 Task: Add Mori-Nu Organic Silken Tofu to the cart.
Action: Mouse moved to (972, 336)
Screenshot: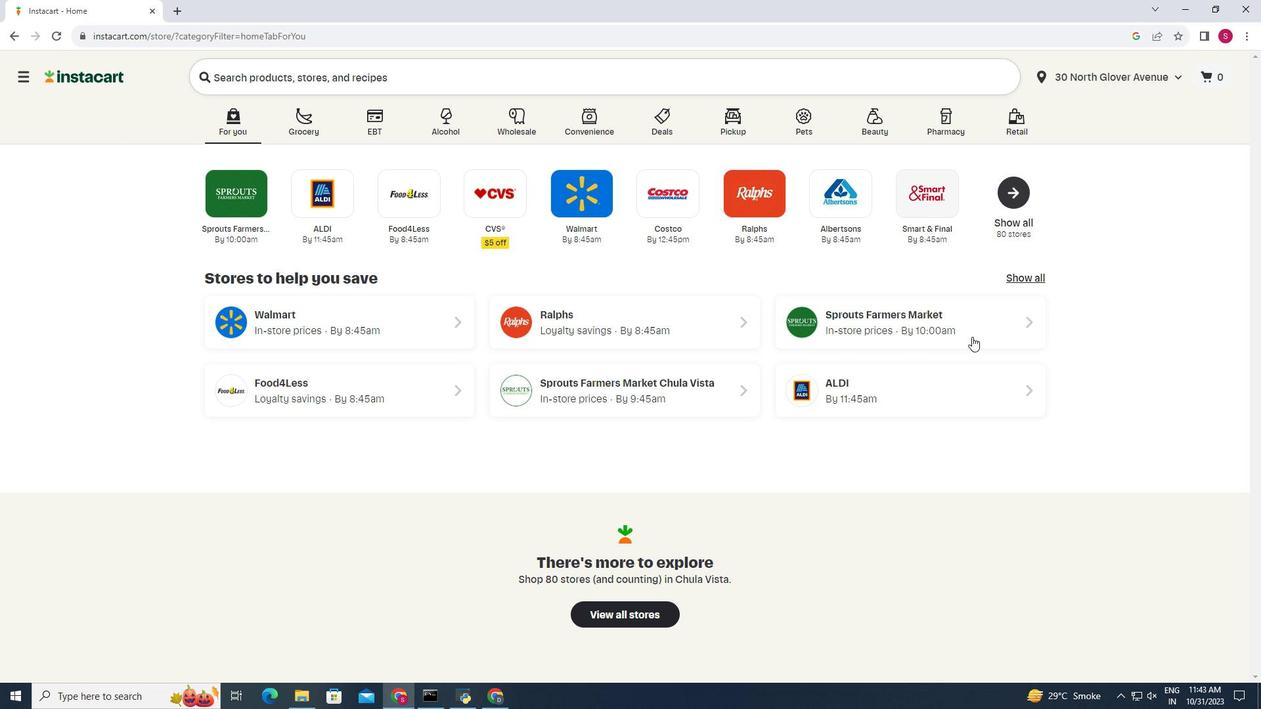 
Action: Mouse pressed left at (972, 336)
Screenshot: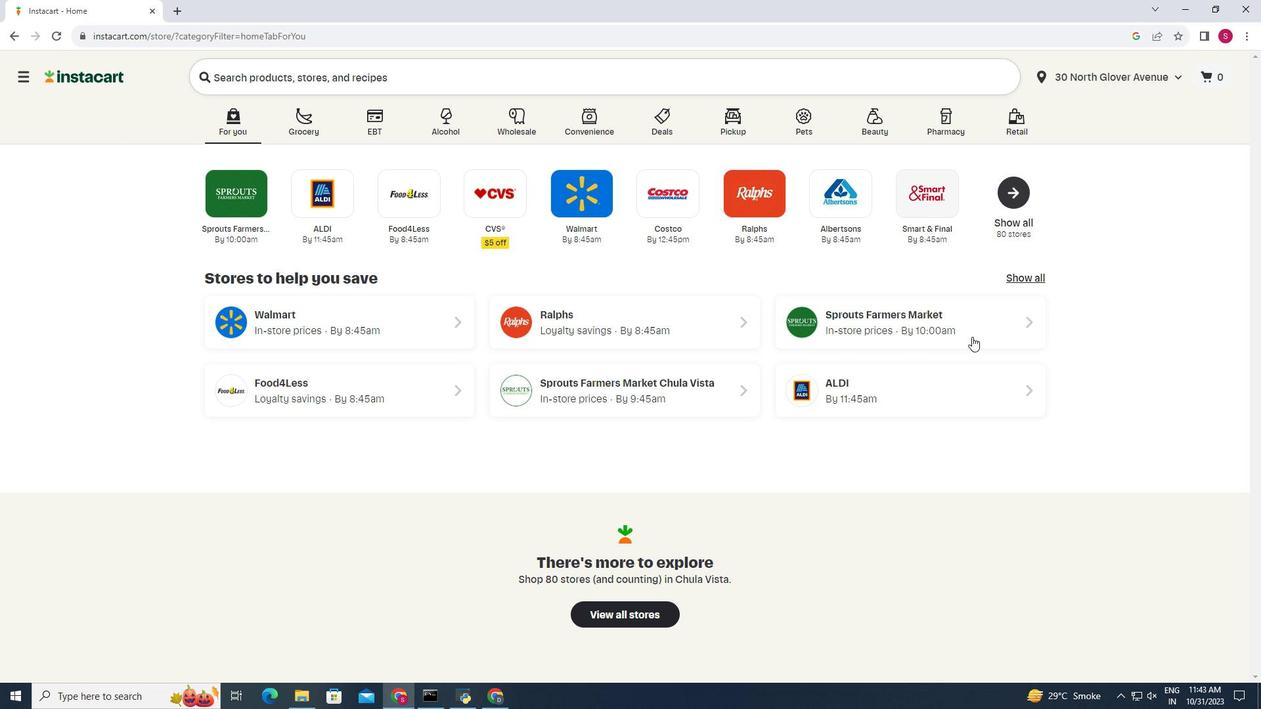 
Action: Mouse moved to (20, 578)
Screenshot: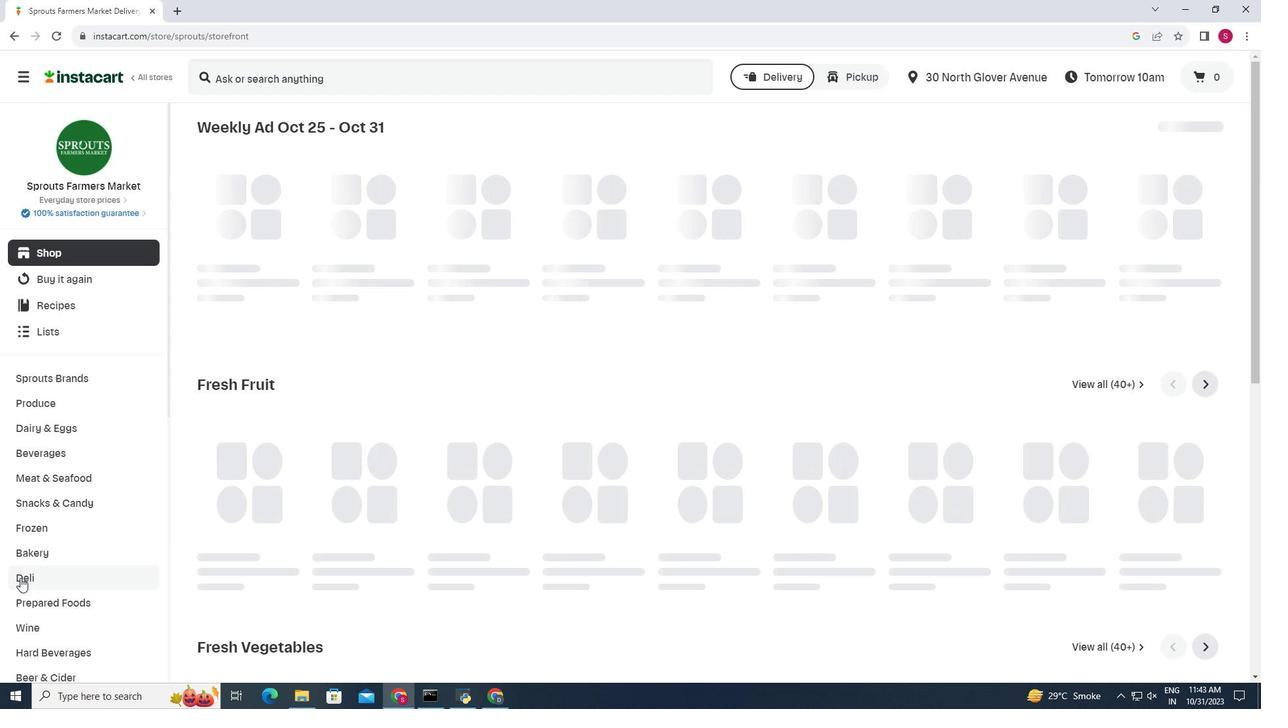 
Action: Mouse pressed left at (20, 578)
Screenshot: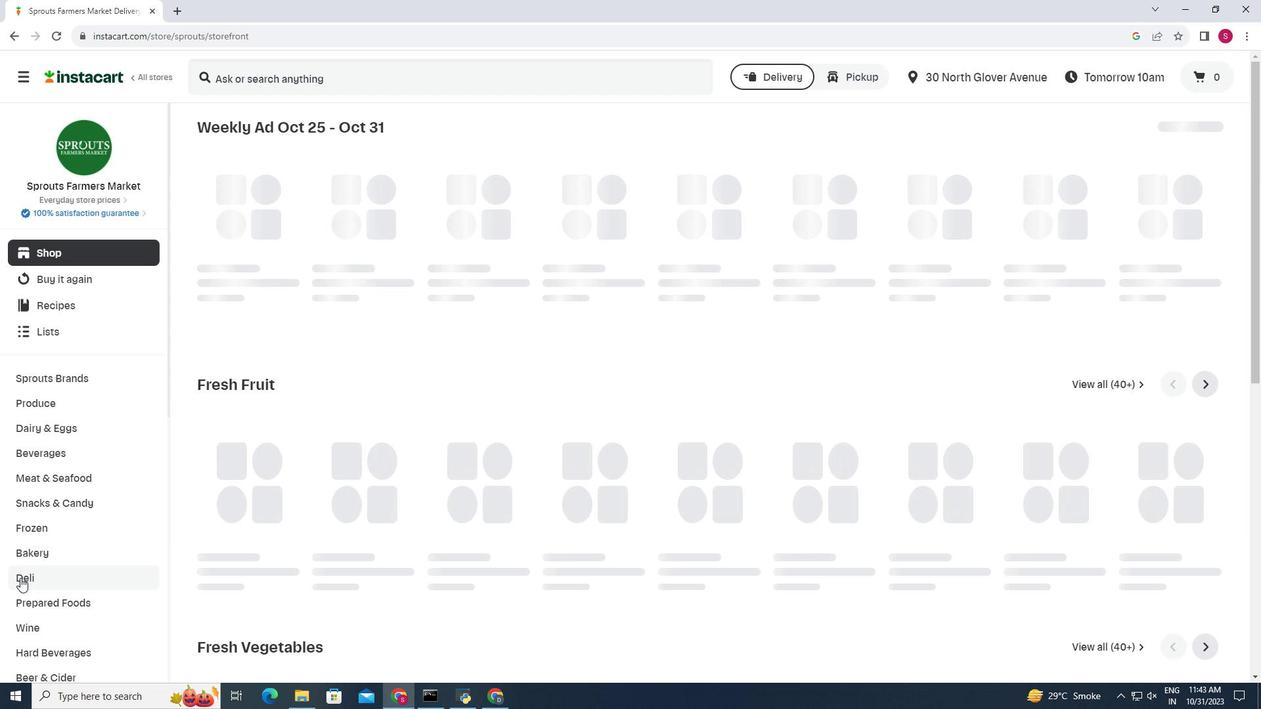 
Action: Mouse moved to (526, 162)
Screenshot: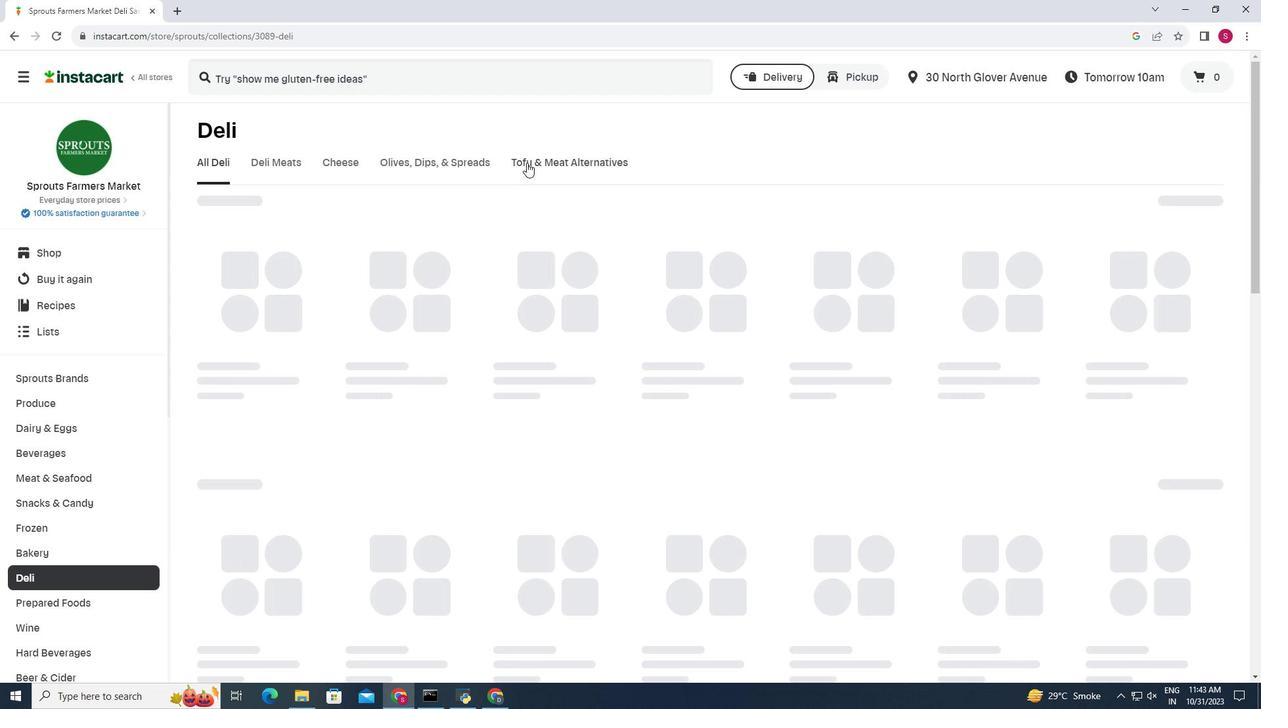 
Action: Mouse pressed left at (526, 162)
Screenshot: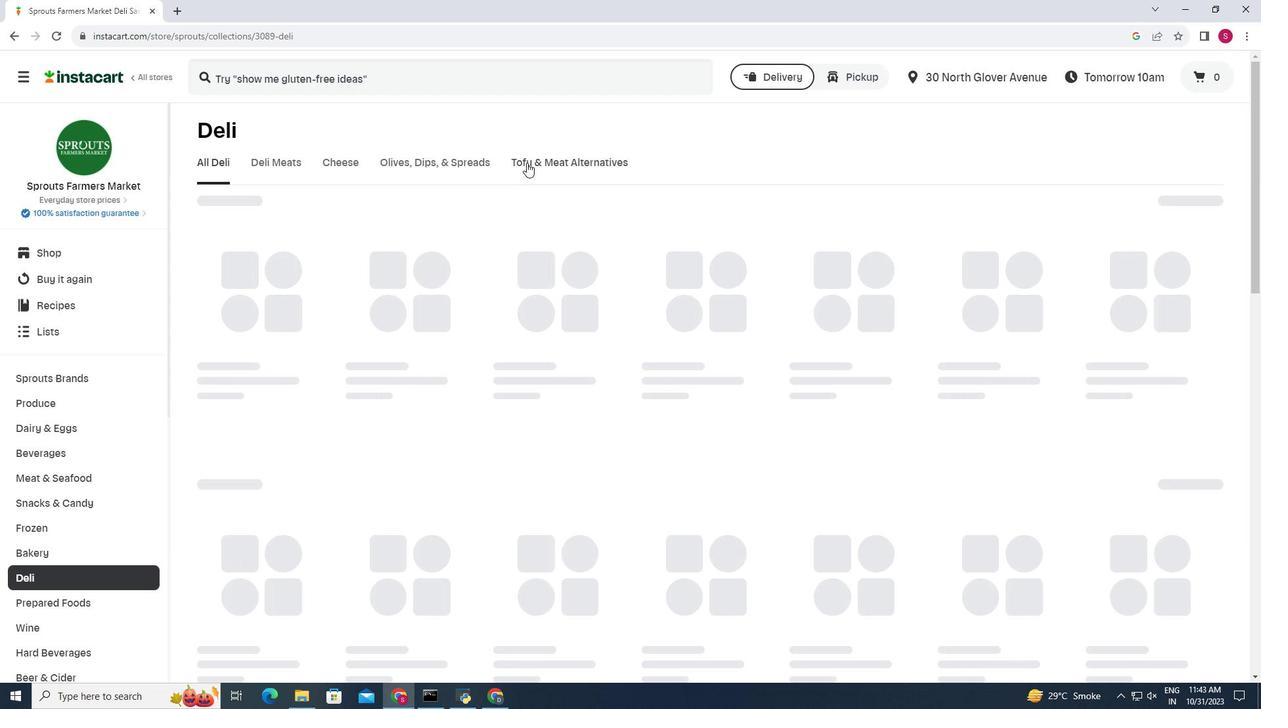 
Action: Mouse moved to (544, 260)
Screenshot: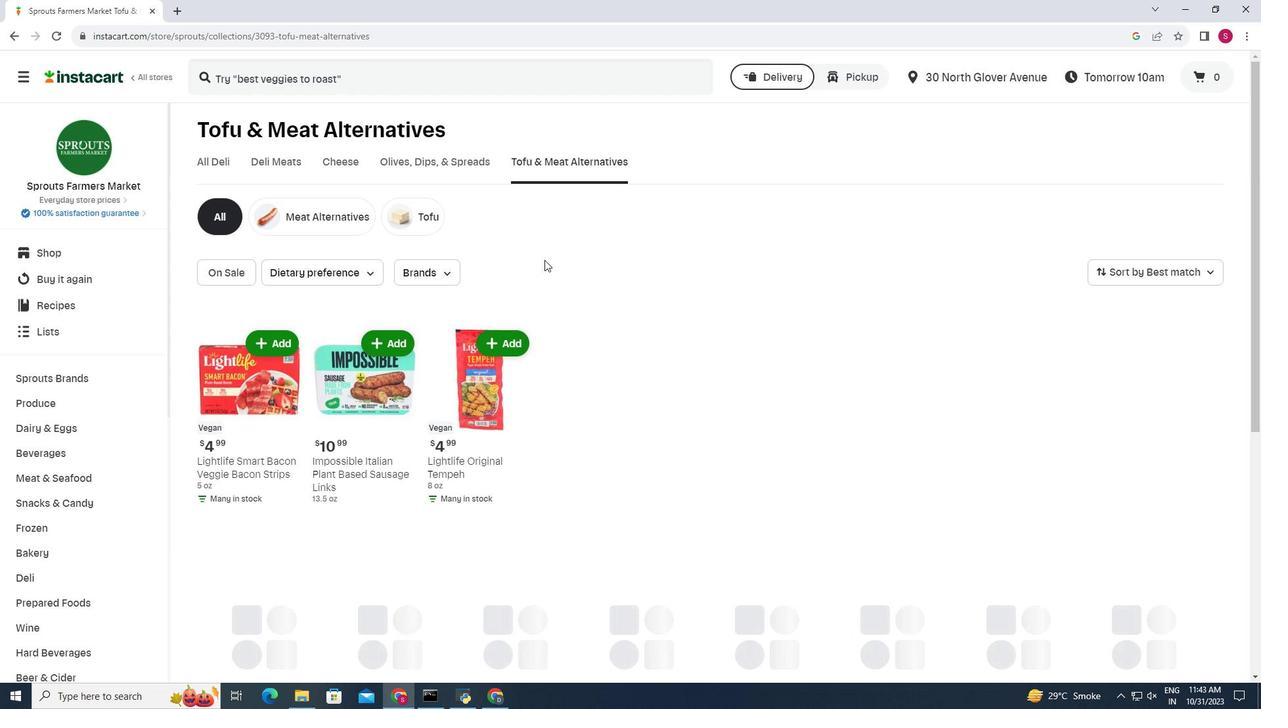 
Action: Mouse scrolled (544, 259) with delta (0, 0)
Screenshot: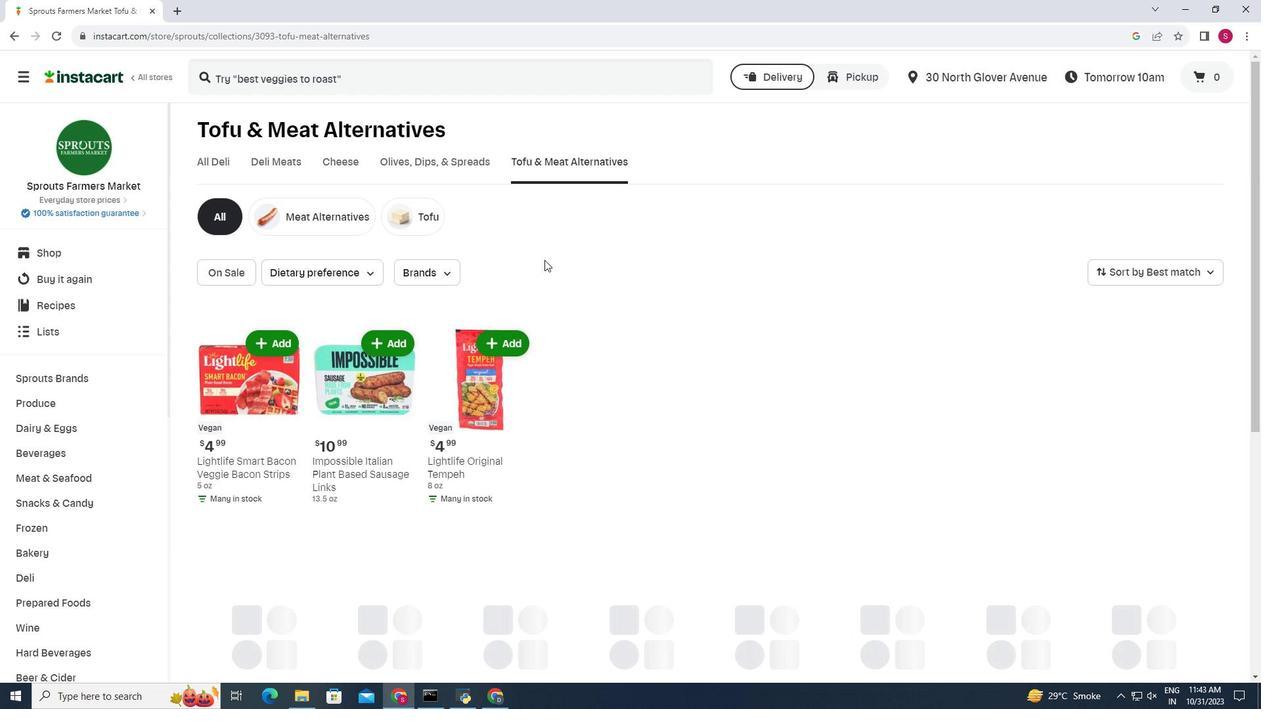 
Action: Mouse moved to (1188, 396)
Screenshot: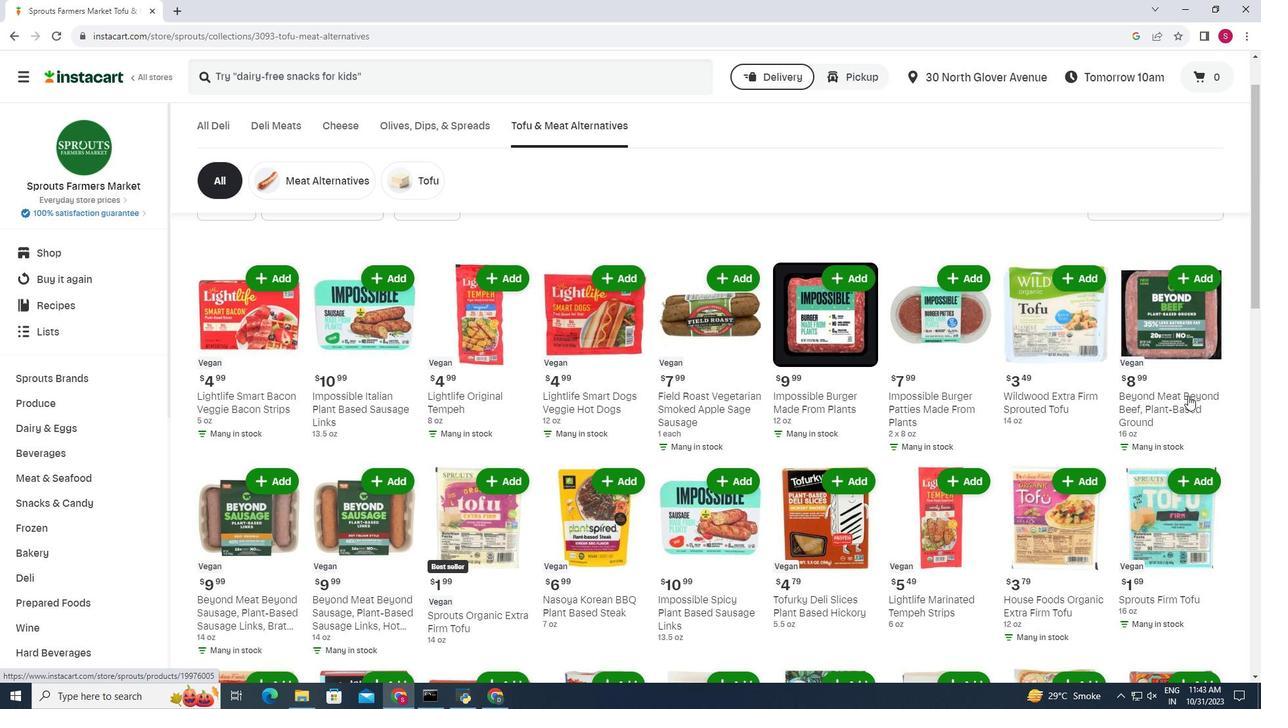 
Action: Mouse scrolled (1188, 395) with delta (0, 0)
Screenshot: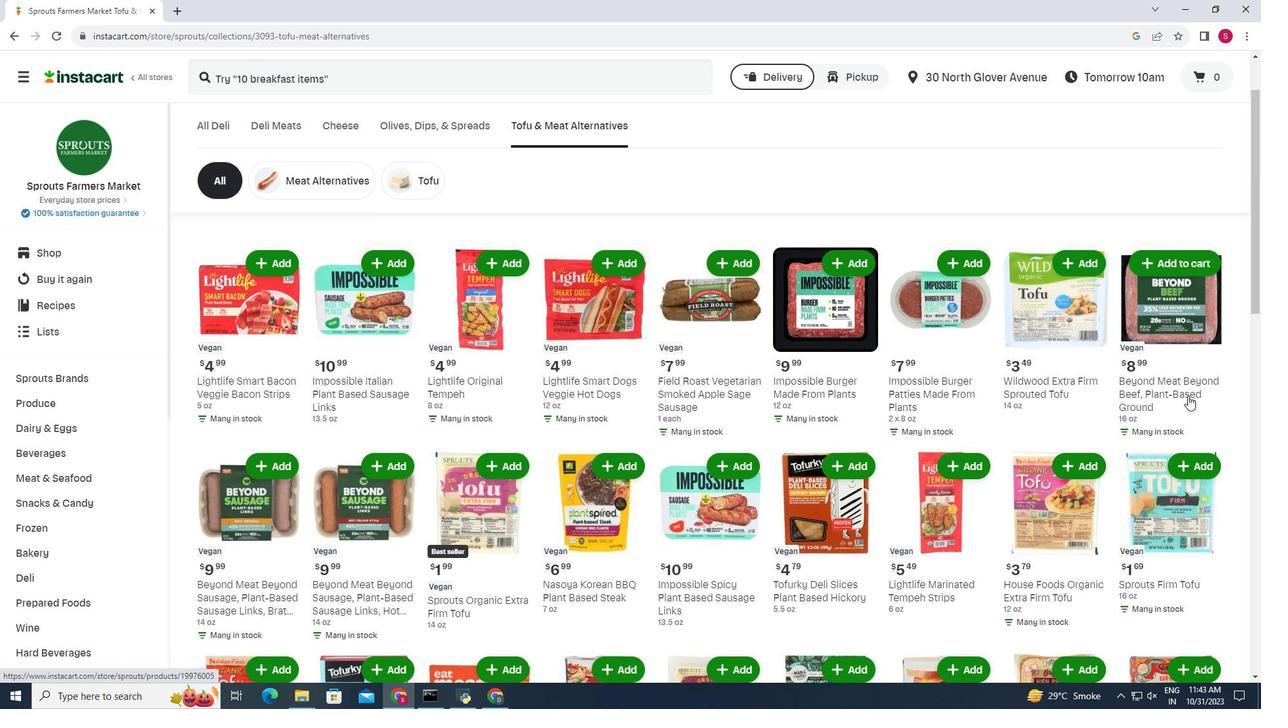
Action: Mouse scrolled (1188, 395) with delta (0, 0)
Screenshot: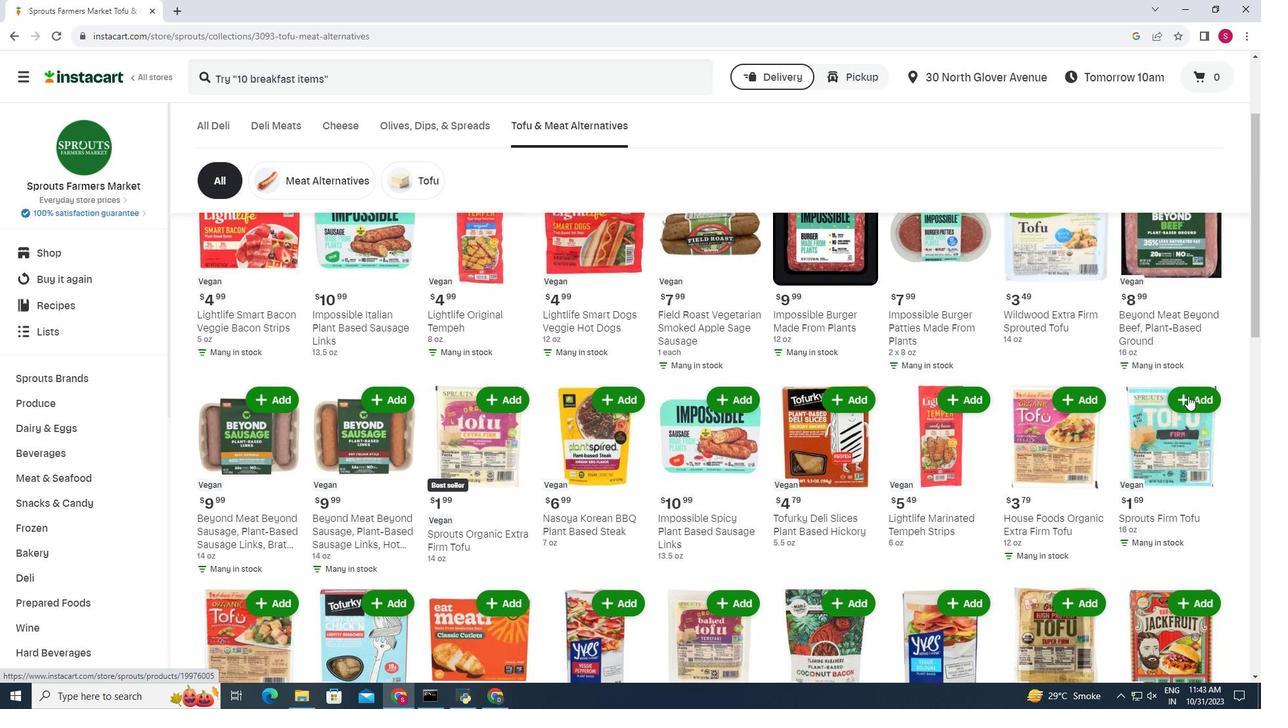 
Action: Mouse moved to (206, 419)
Screenshot: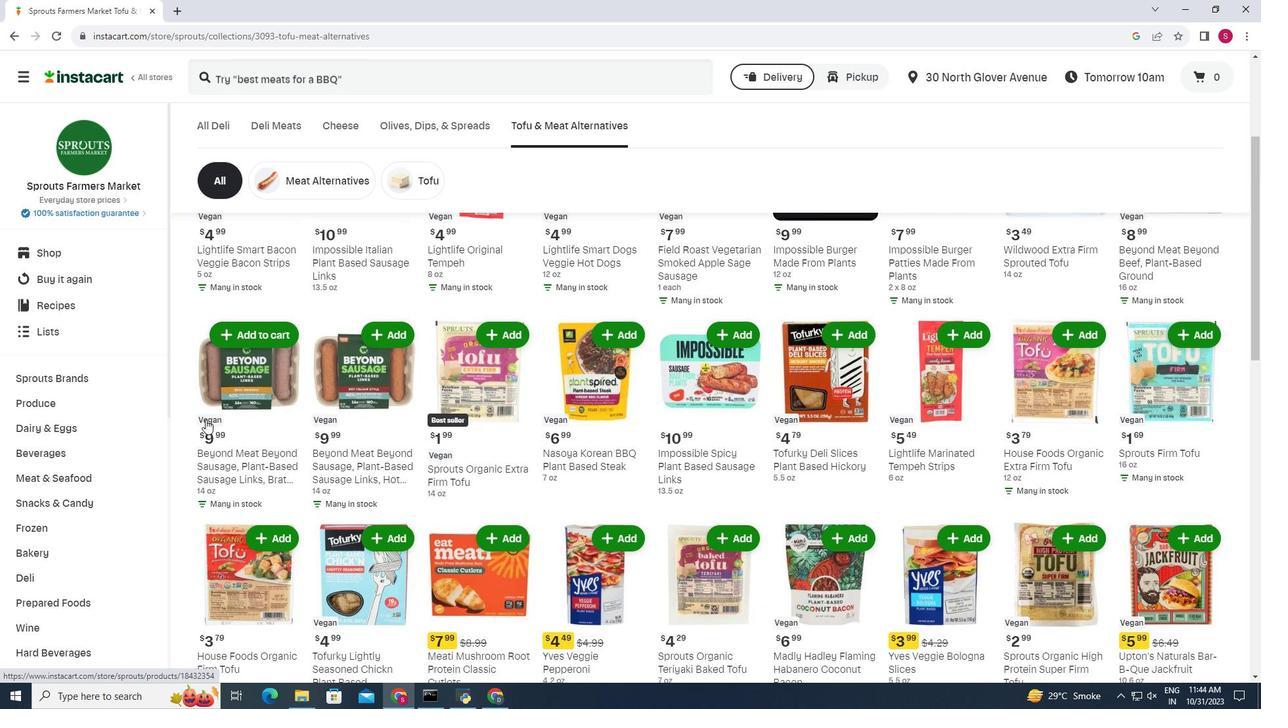 
Action: Mouse scrolled (206, 418) with delta (0, 0)
Screenshot: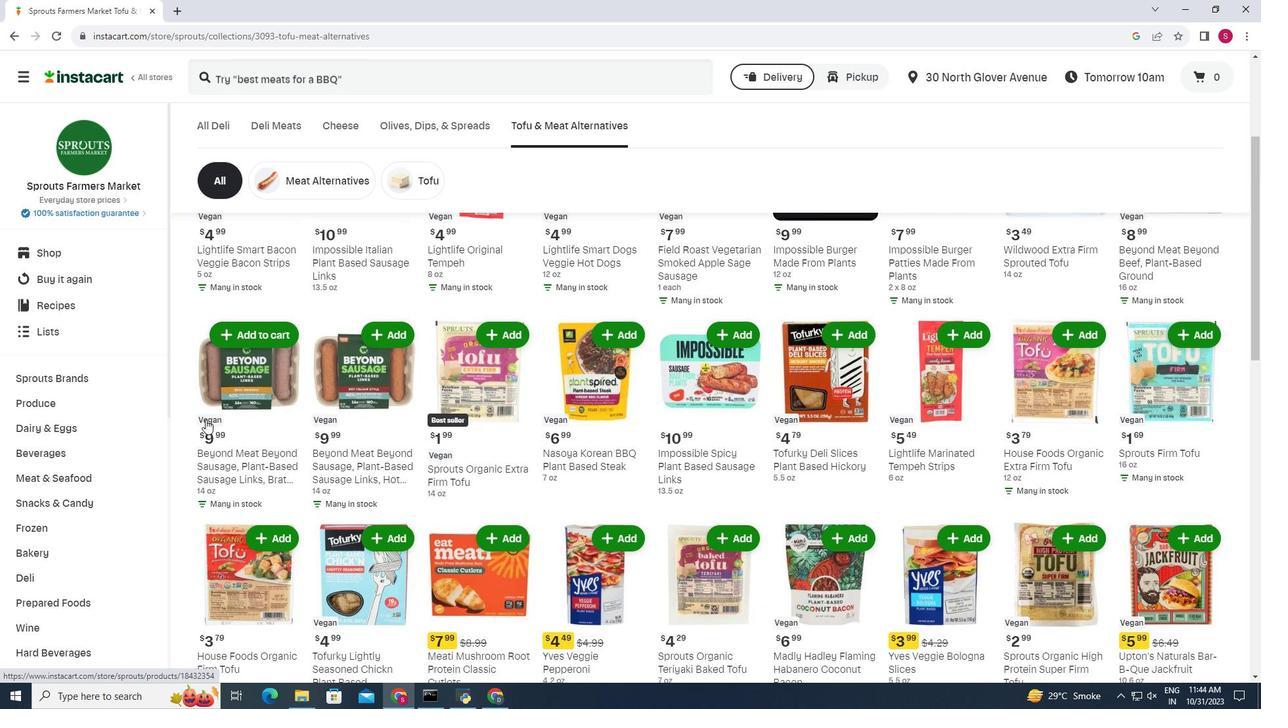 
Action: Mouse moved to (205, 419)
Screenshot: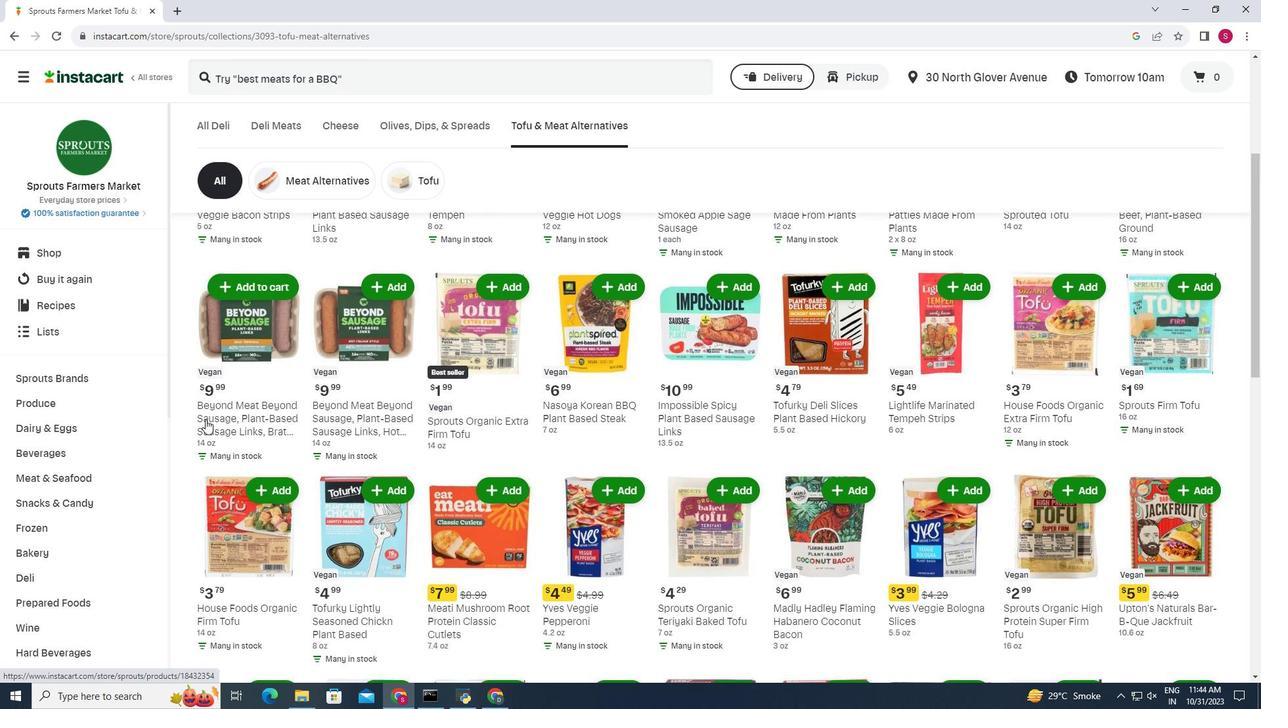 
Action: Mouse scrolled (205, 419) with delta (0, 0)
Screenshot: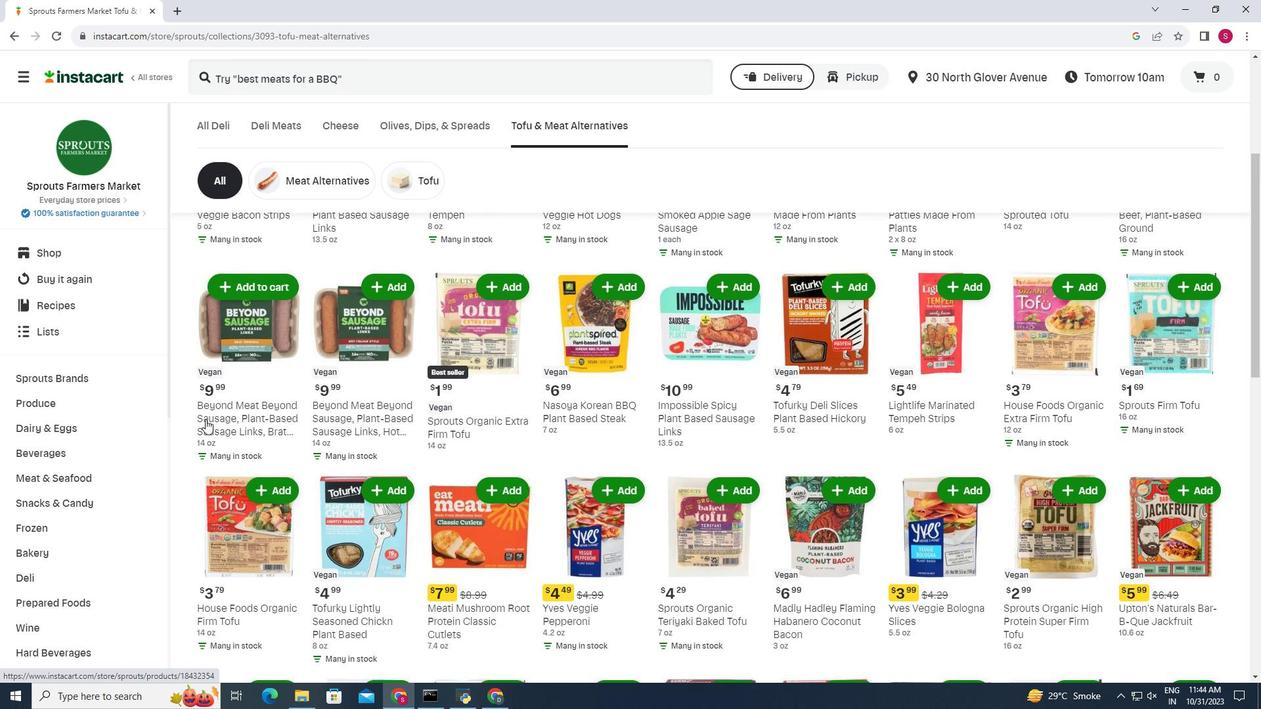 
Action: Mouse moved to (1169, 477)
Screenshot: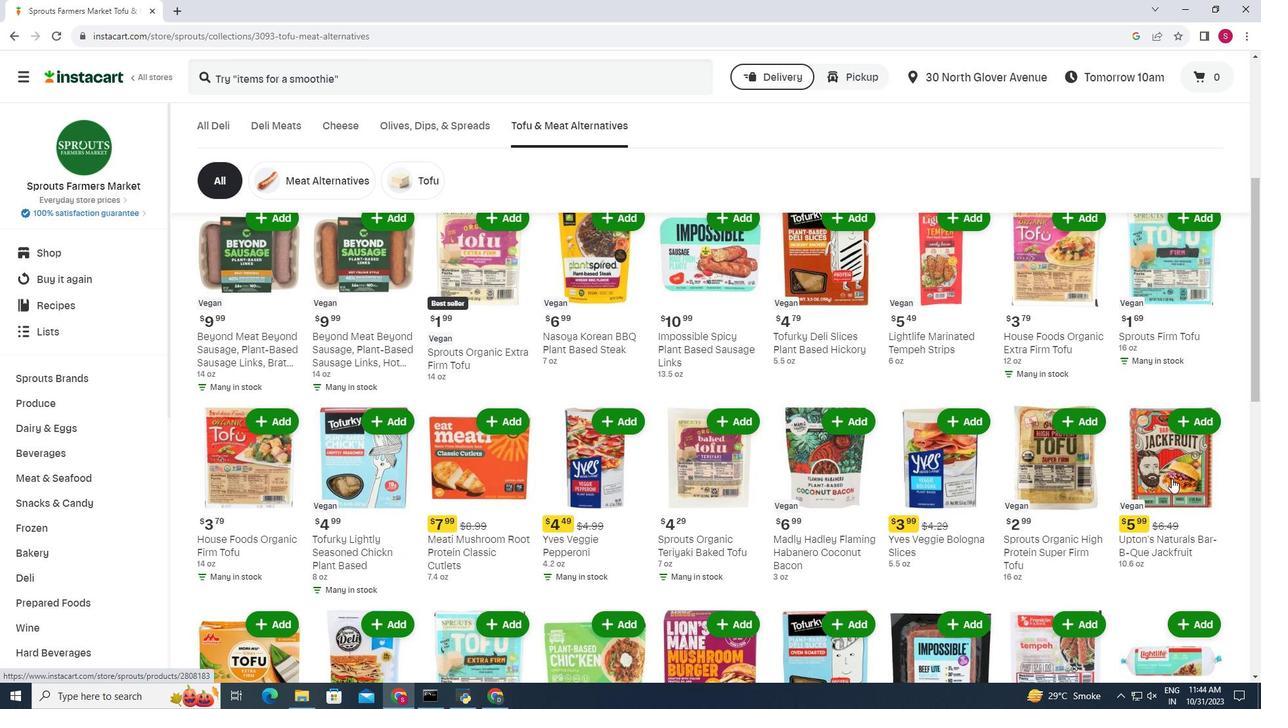 
Action: Mouse scrolled (1169, 476) with delta (0, 0)
Screenshot: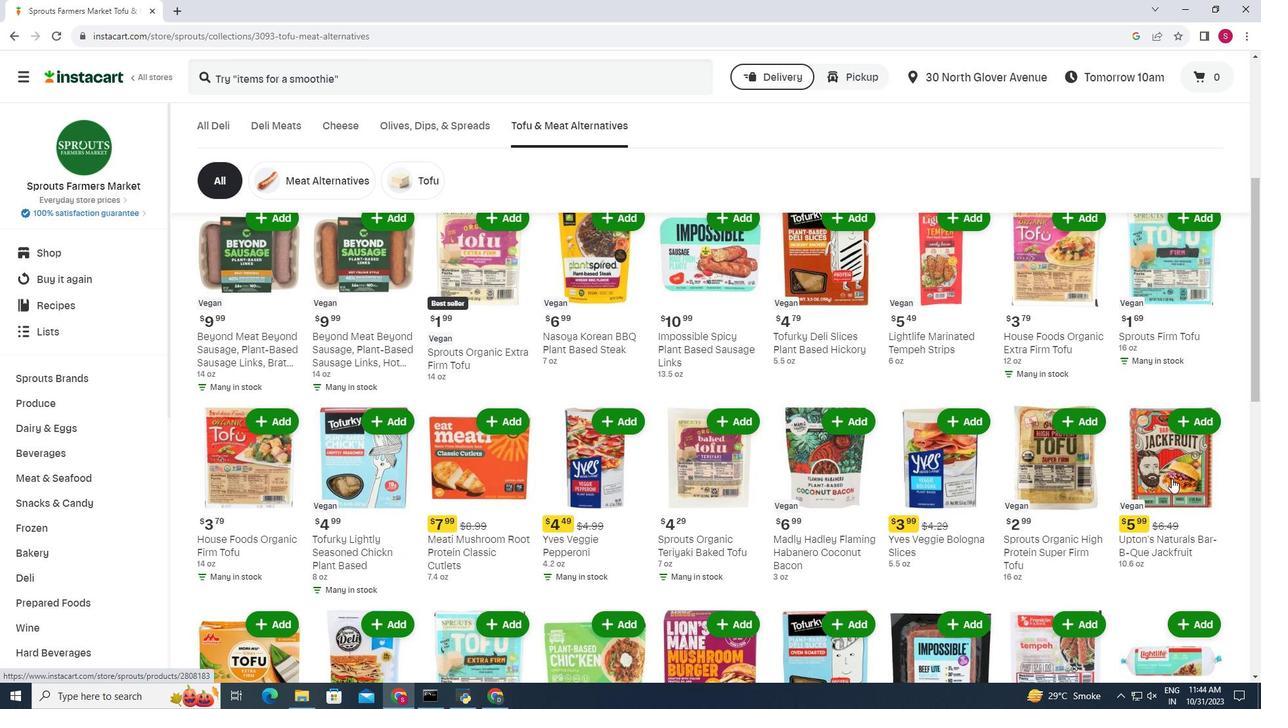
Action: Mouse moved to (1171, 478)
Screenshot: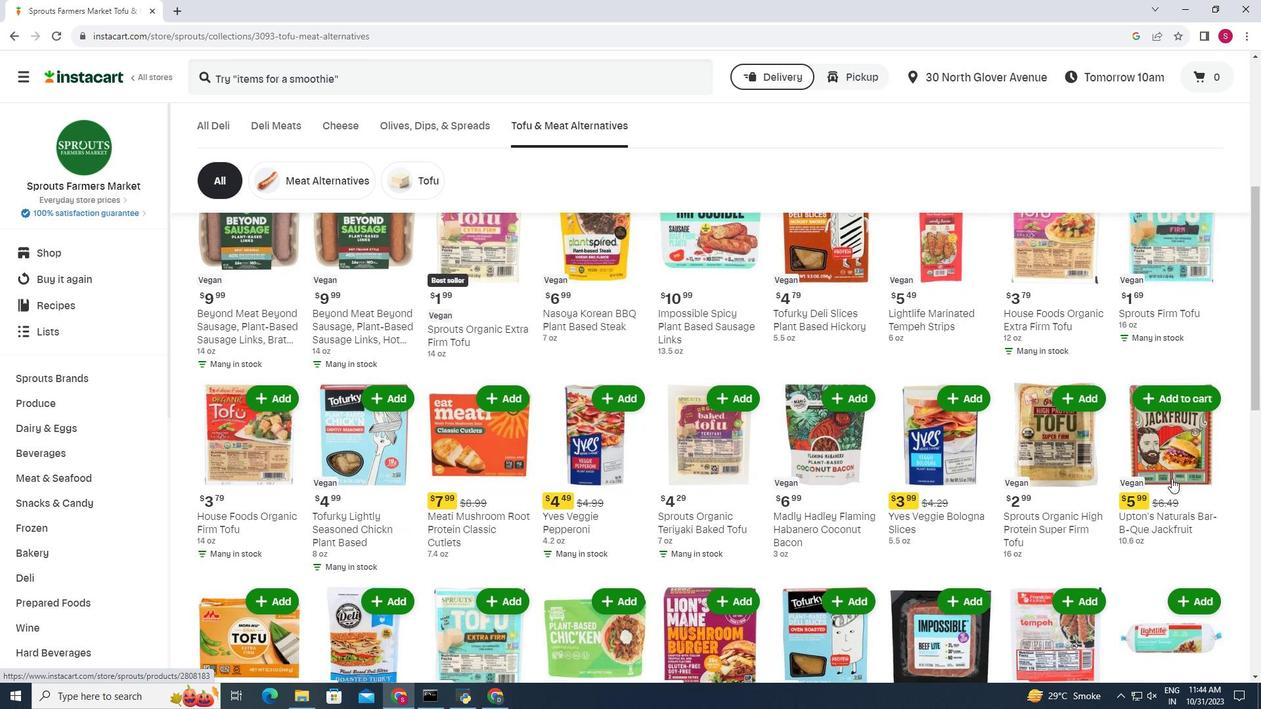 
Action: Mouse scrolled (1171, 478) with delta (0, 0)
Screenshot: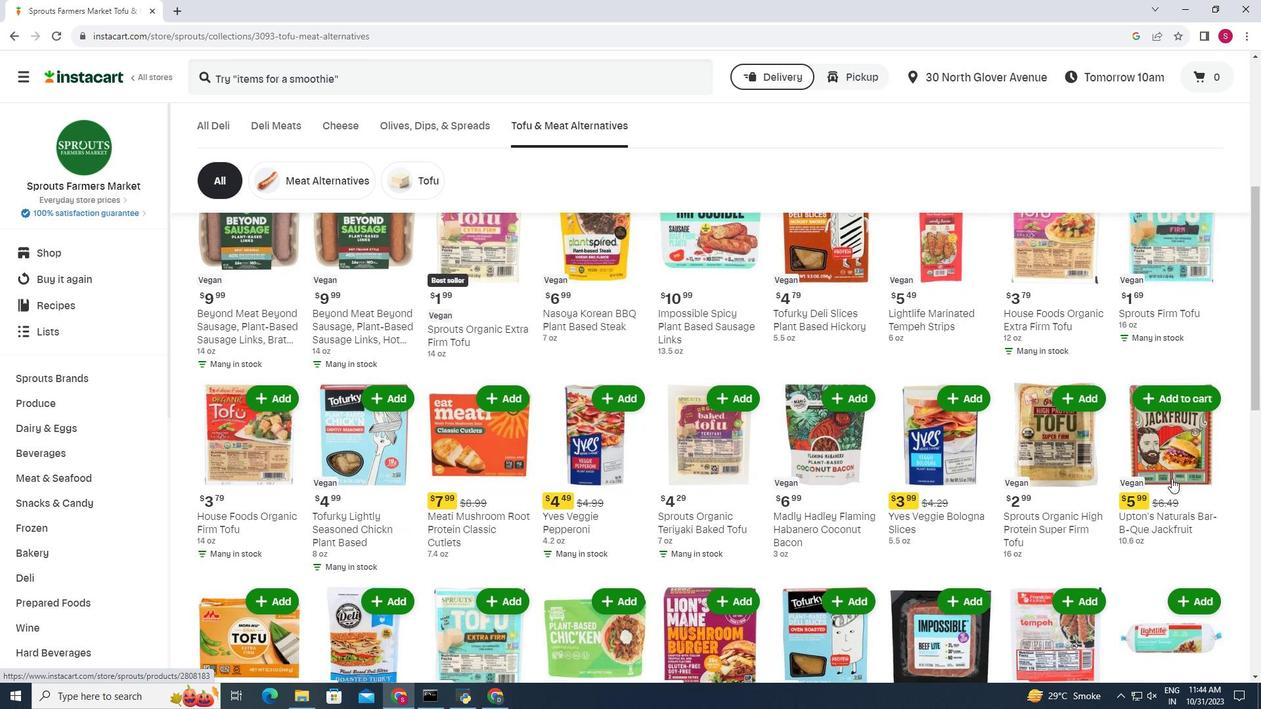 
Action: Mouse scrolled (1171, 478) with delta (0, 0)
Screenshot: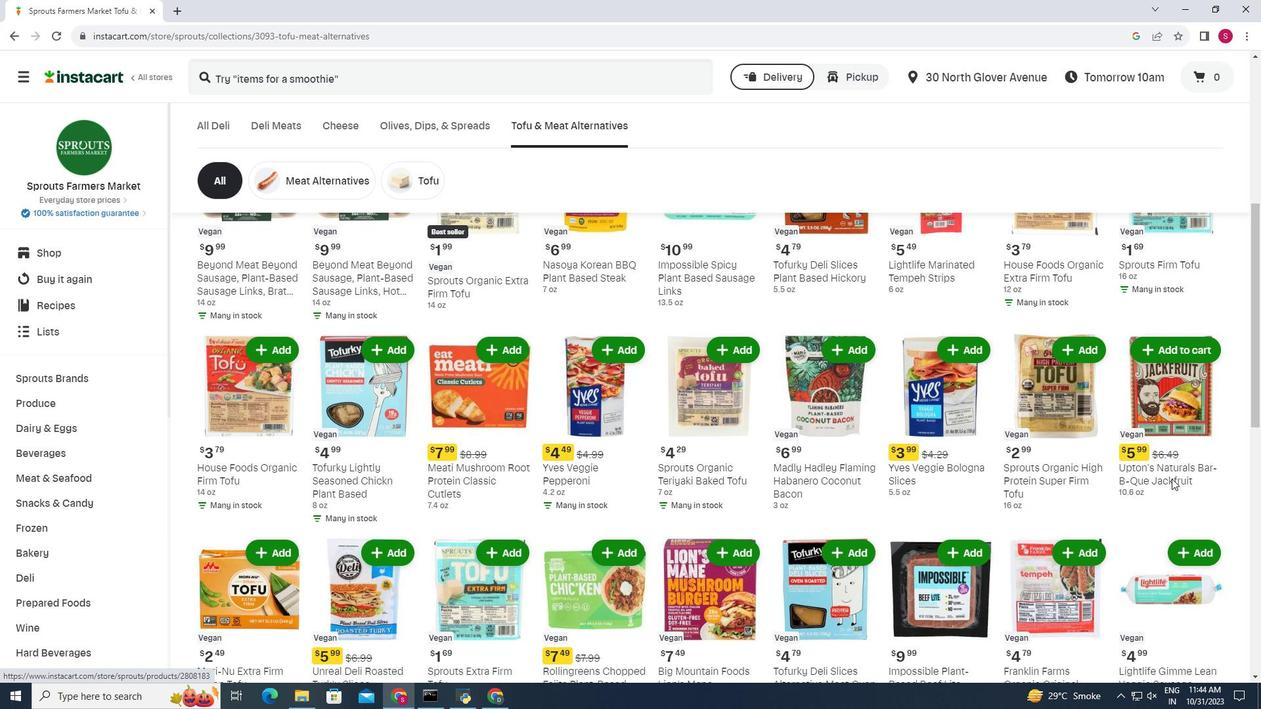 
Action: Mouse moved to (244, 490)
Screenshot: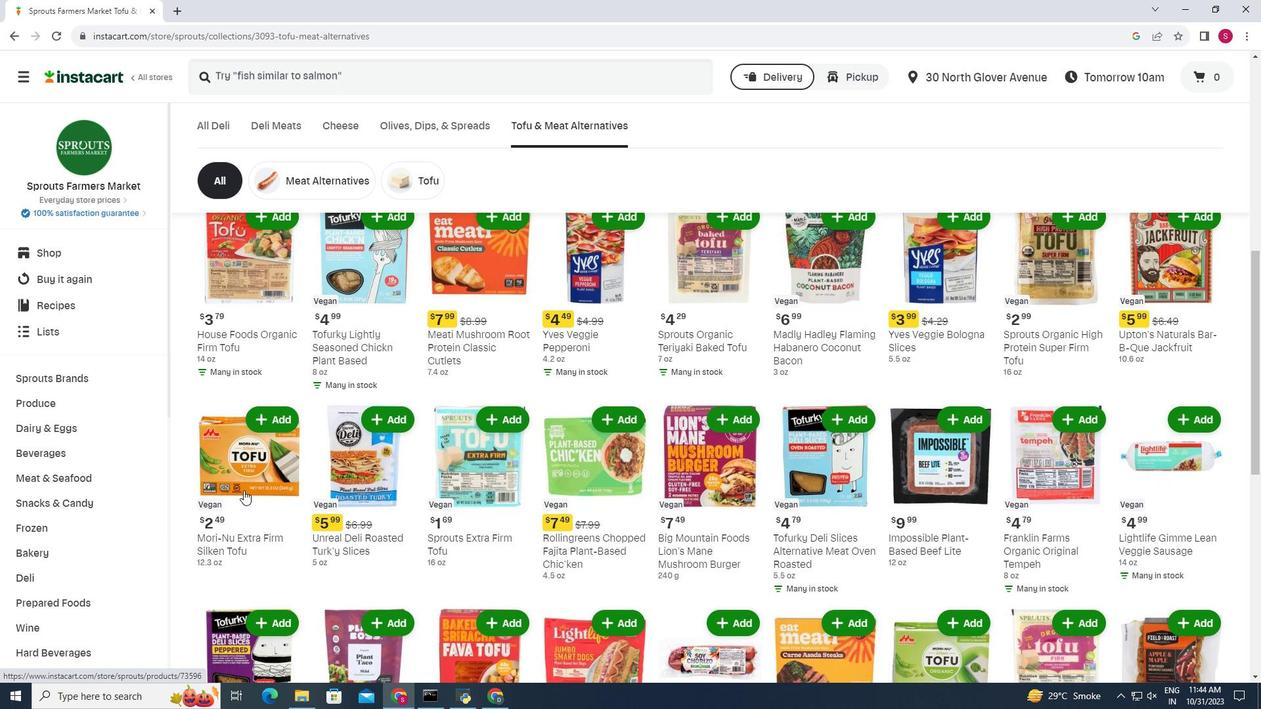 
Action: Mouse scrolled (244, 490) with delta (0, 0)
Screenshot: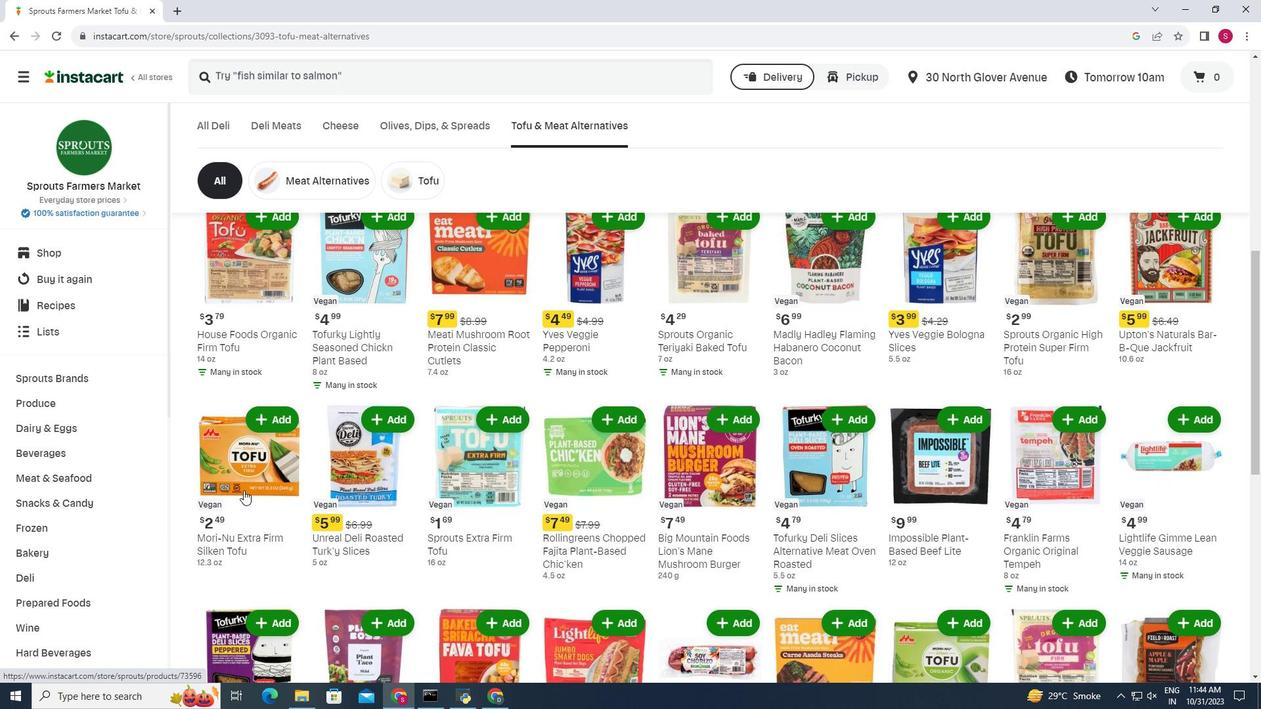 
Action: Mouse moved to (243, 490)
Screenshot: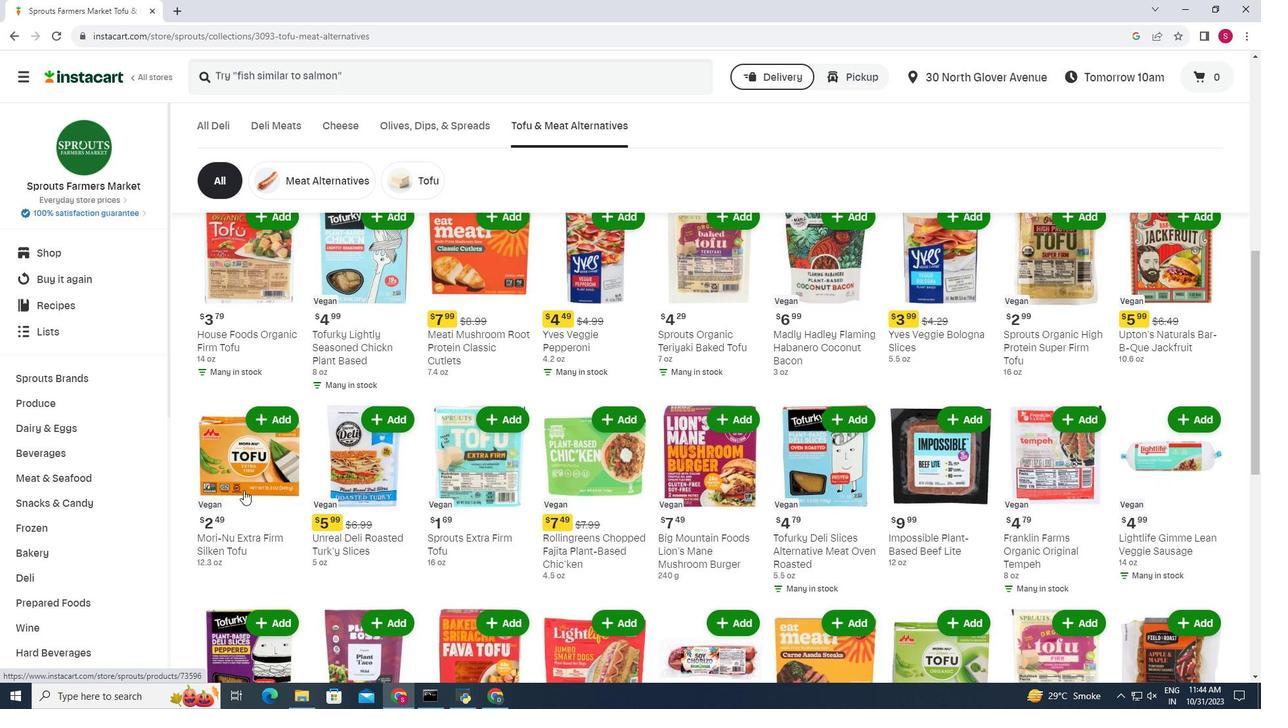 
Action: Mouse scrolled (243, 490) with delta (0, 0)
Screenshot: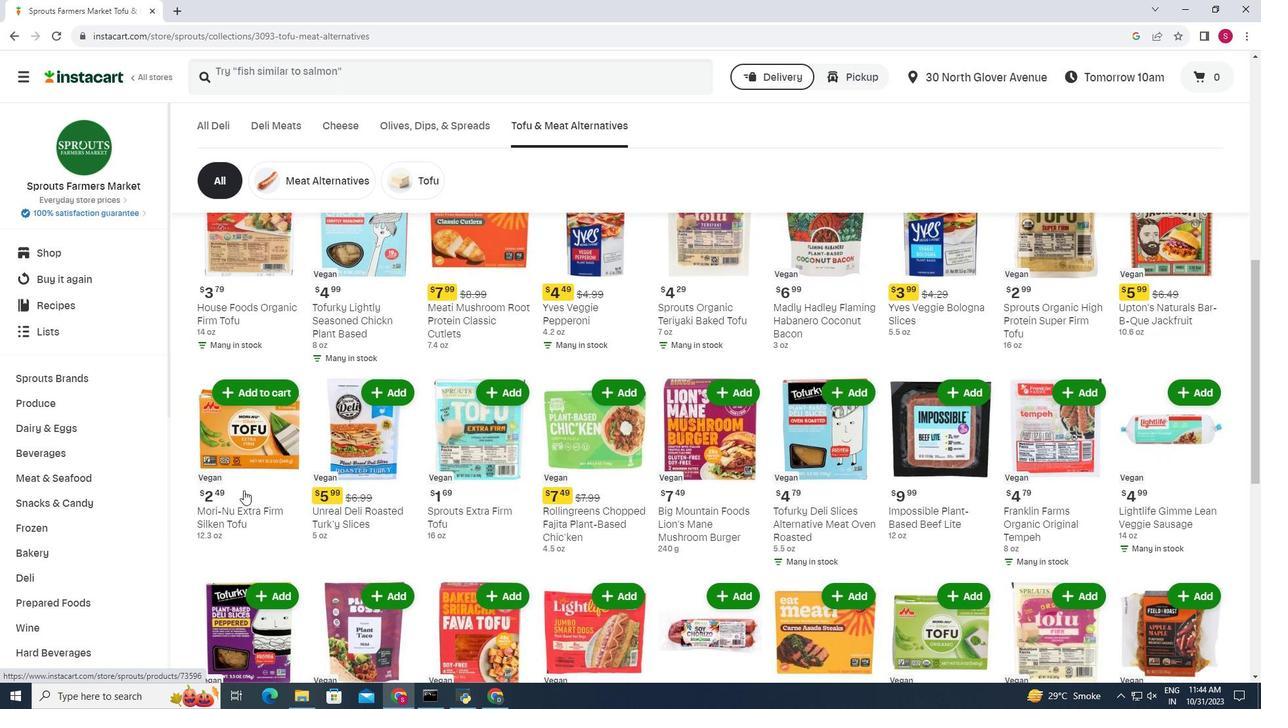 
Action: Mouse scrolled (243, 490) with delta (0, 0)
Screenshot: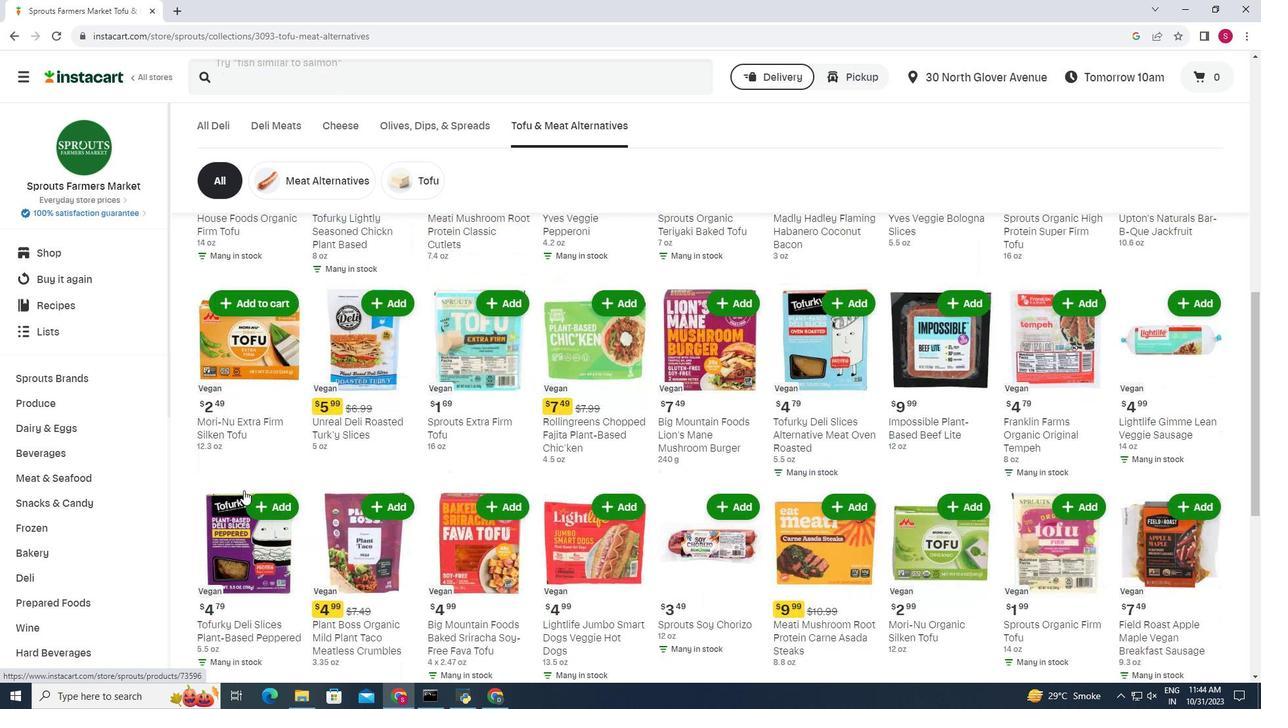 
Action: Mouse moved to (243, 489)
Screenshot: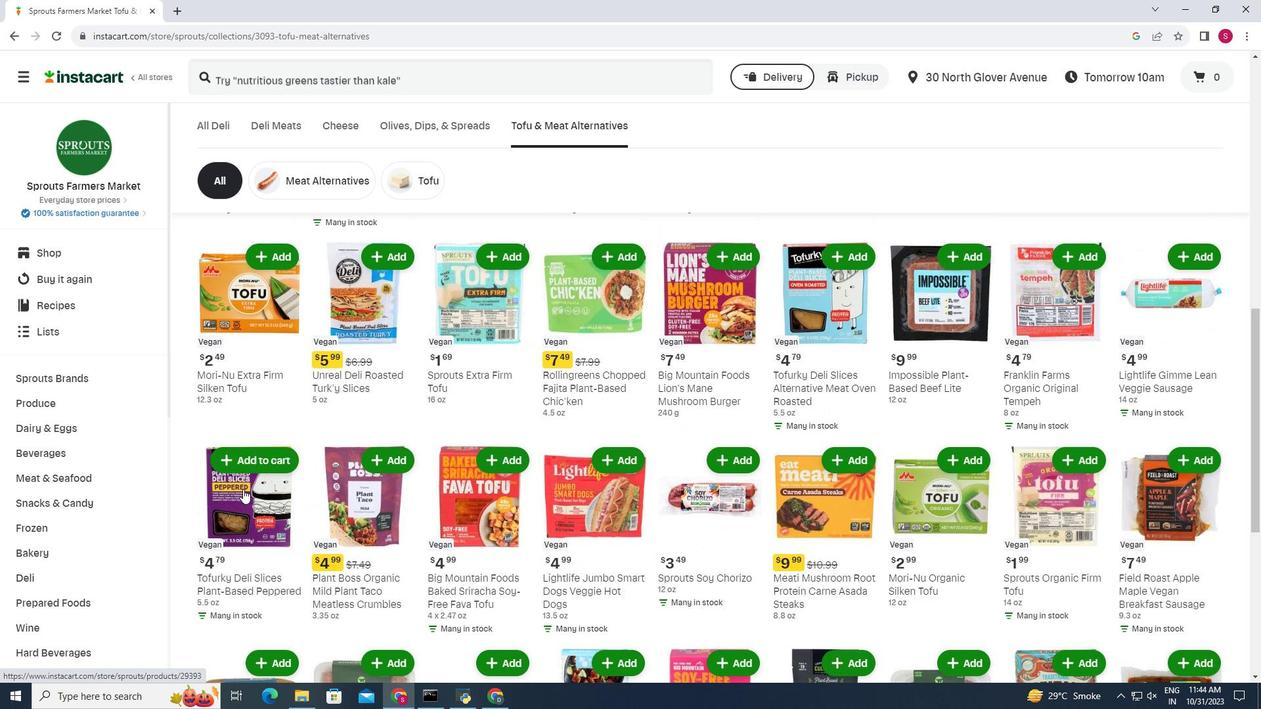 
Action: Mouse scrolled (243, 490) with delta (0, 0)
Screenshot: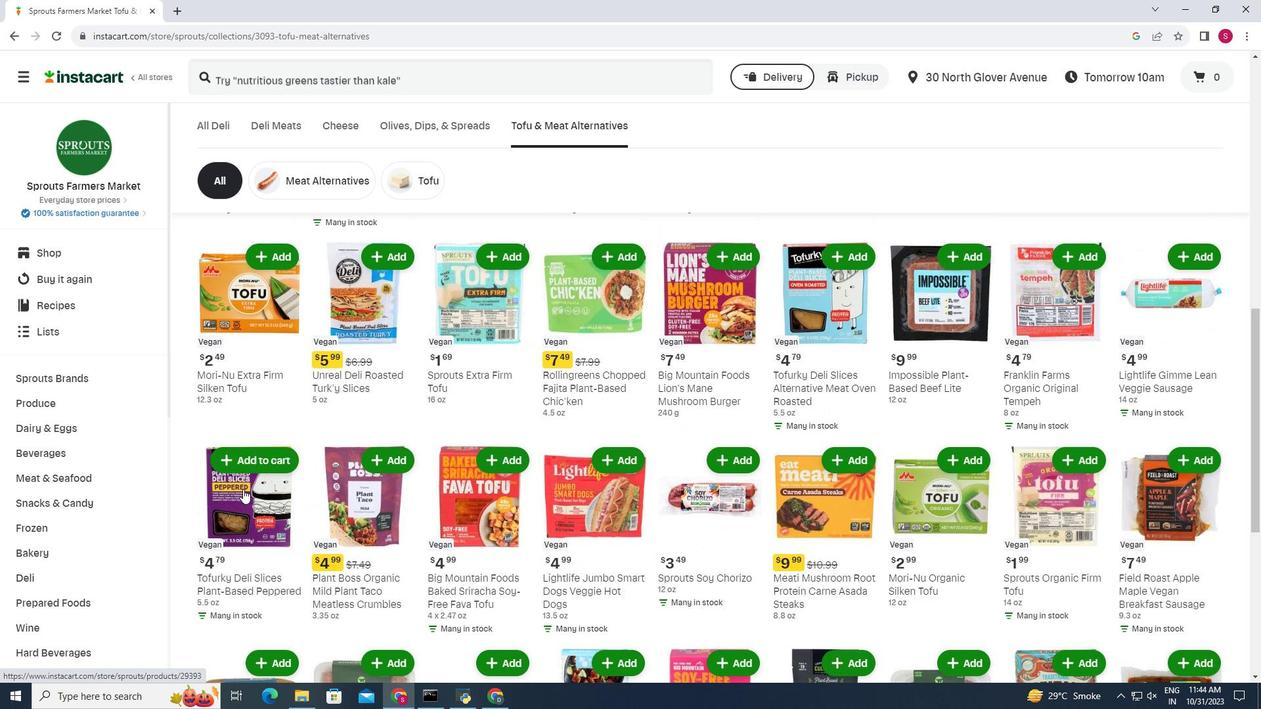 
Action: Mouse moved to (230, 424)
Screenshot: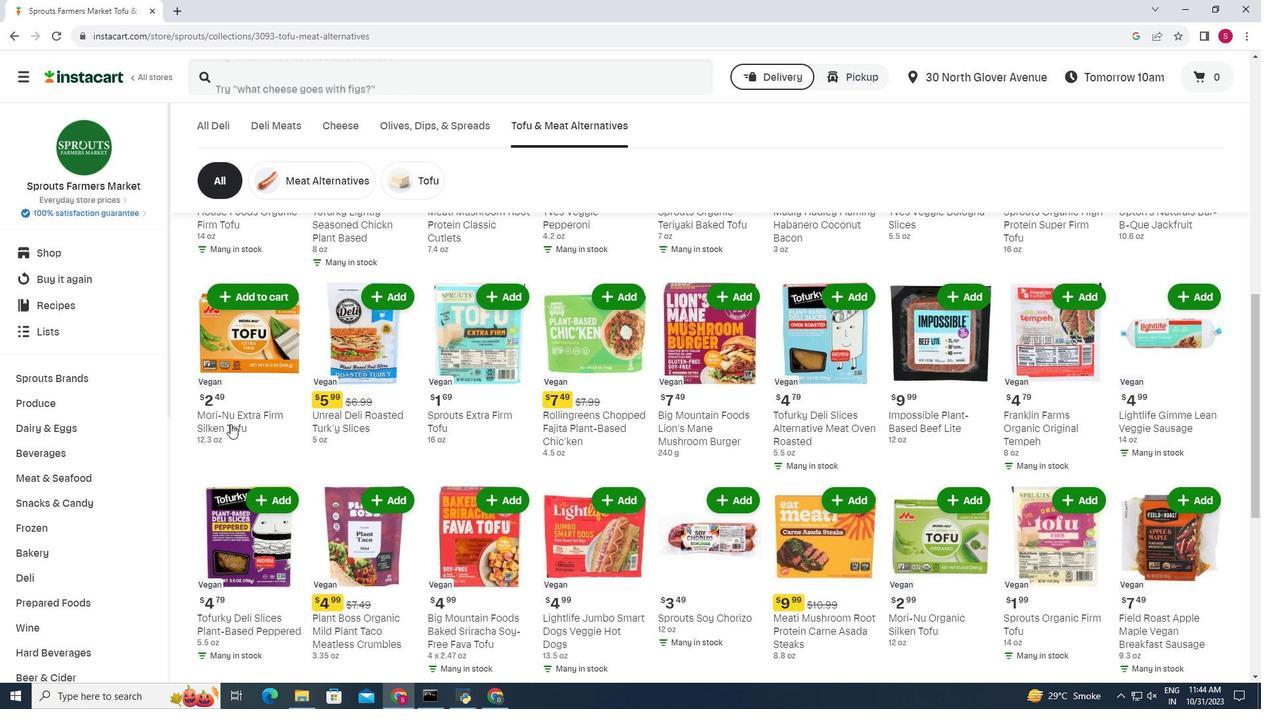 
Action: Mouse scrolled (230, 423) with delta (0, 0)
Screenshot: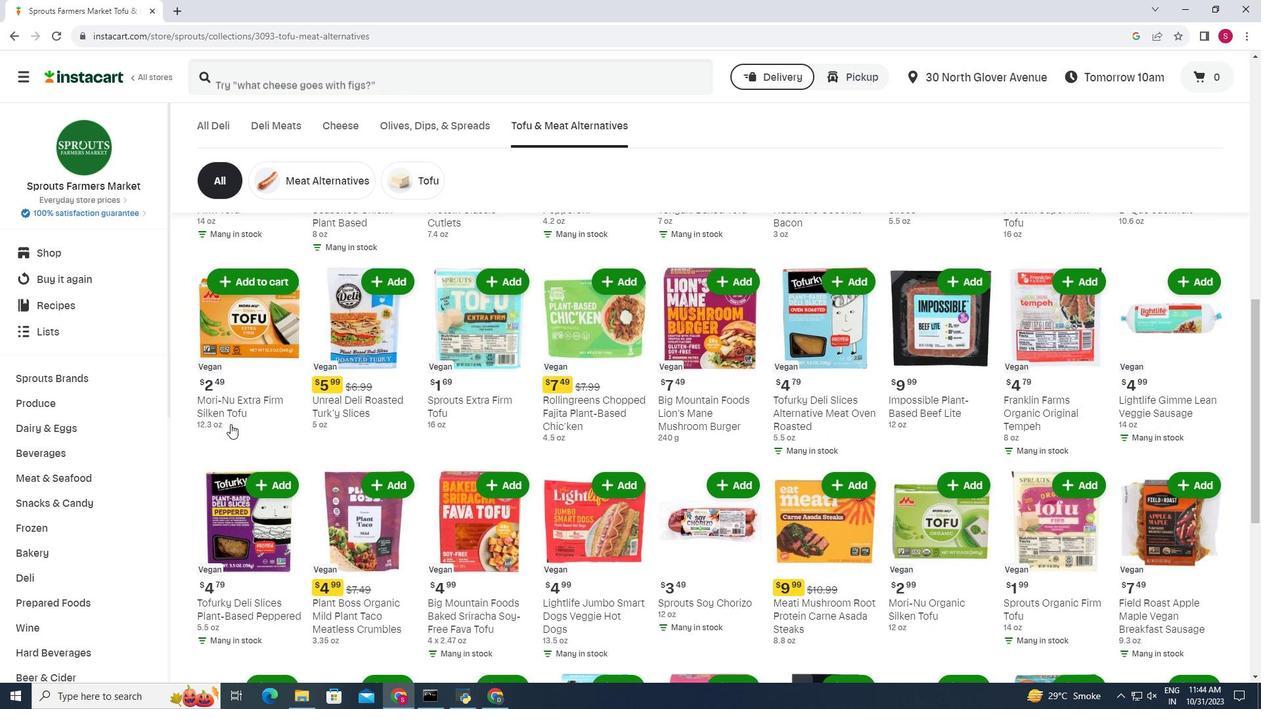 
Action: Mouse moved to (973, 429)
Screenshot: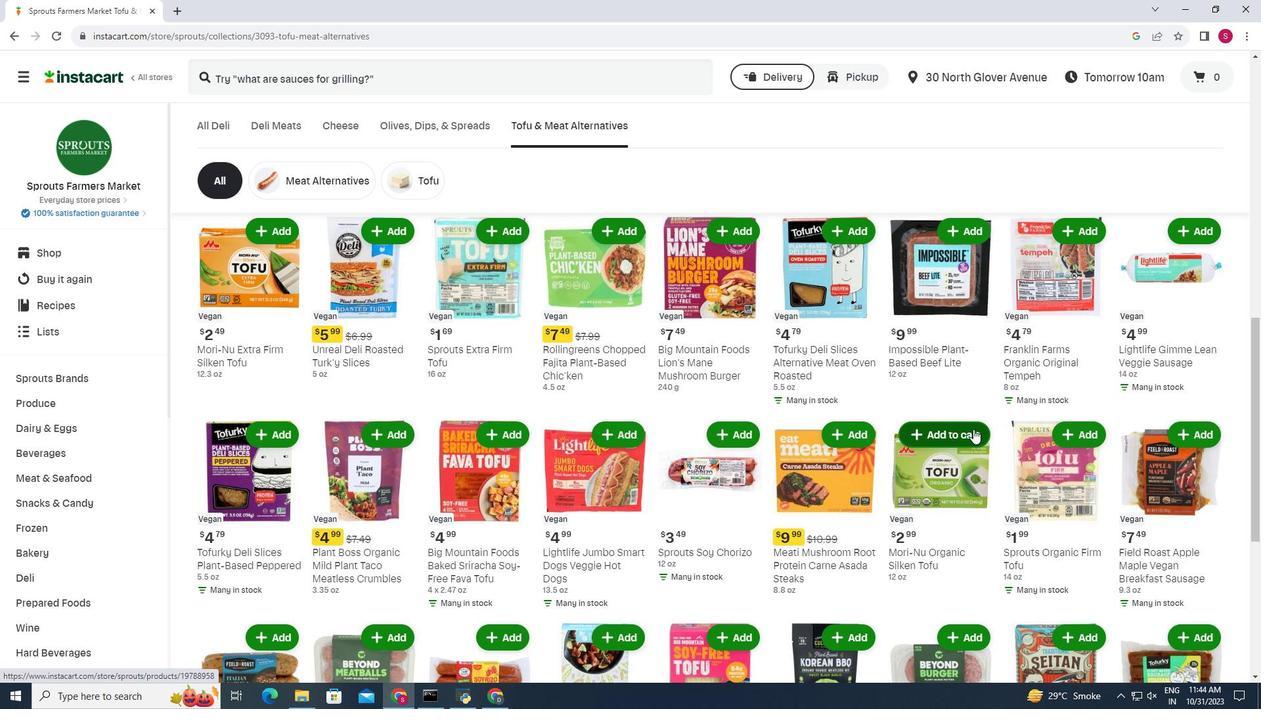 
Action: Mouse pressed left at (973, 429)
Screenshot: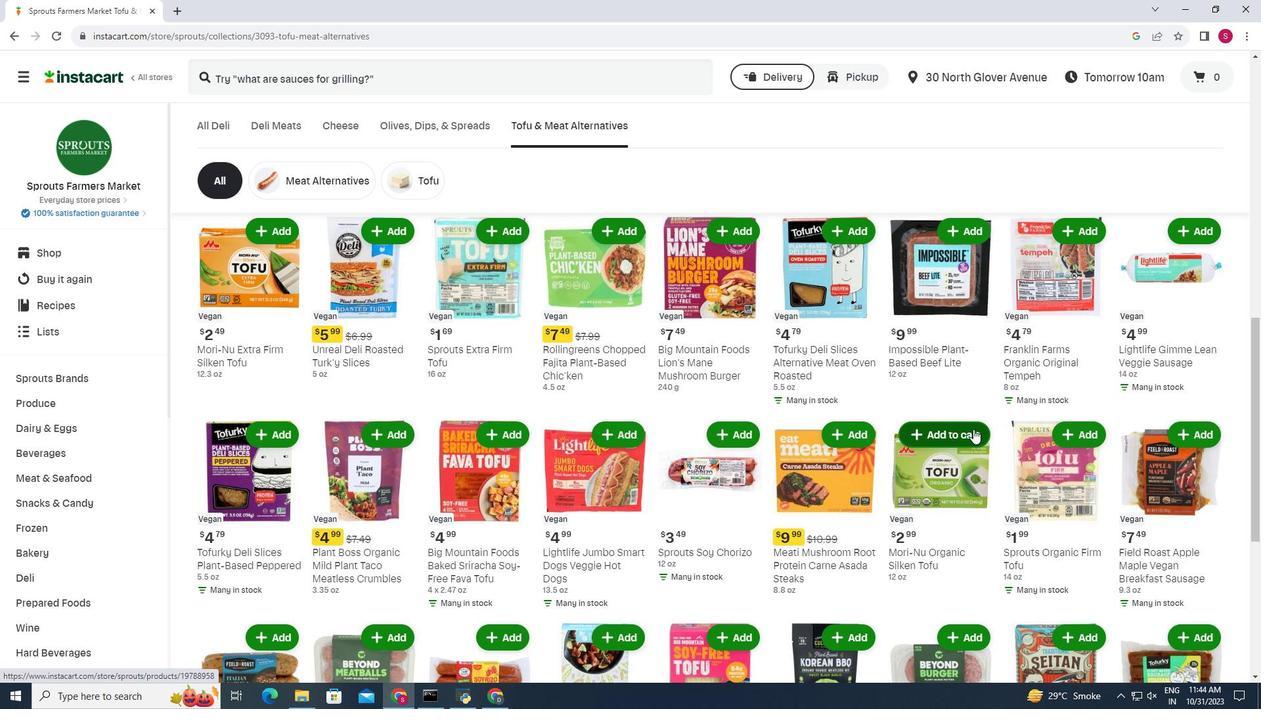 
Action: Mouse moved to (909, 398)
Screenshot: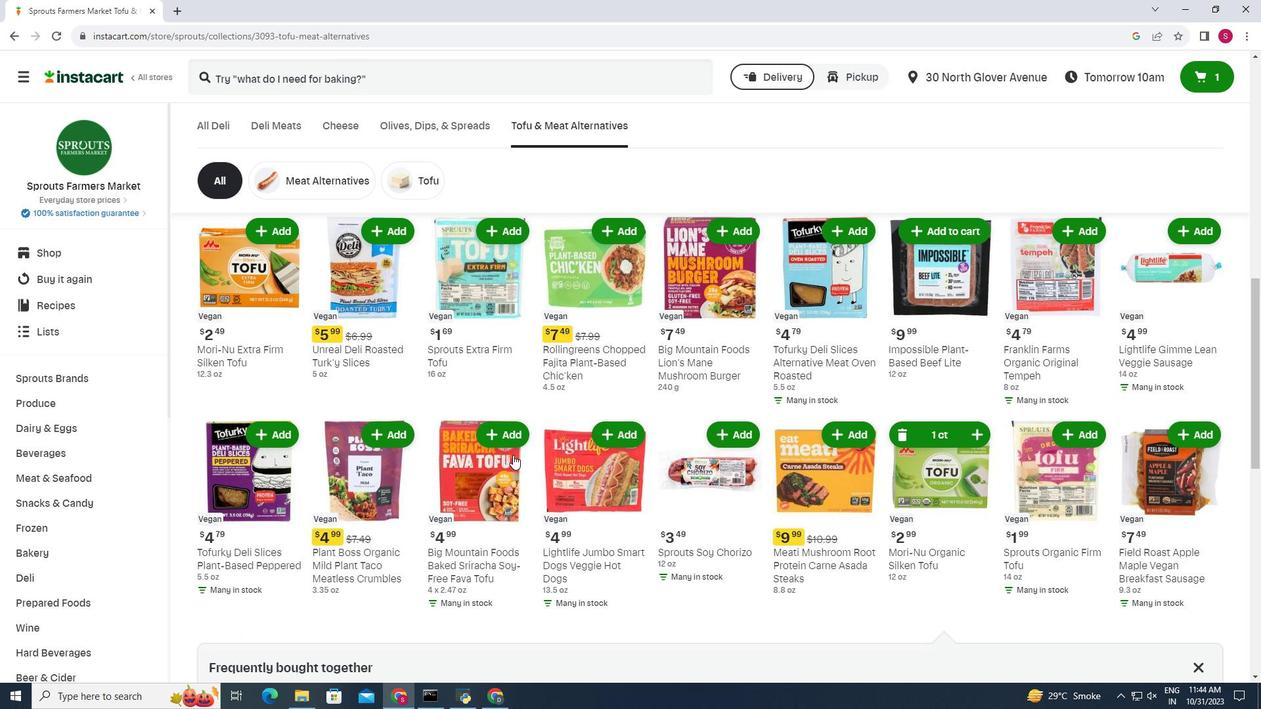 
